Task: Change the selling fee to 1% - Sell & buy with Redfin.
Action: Mouse moved to (434, 183)
Screenshot: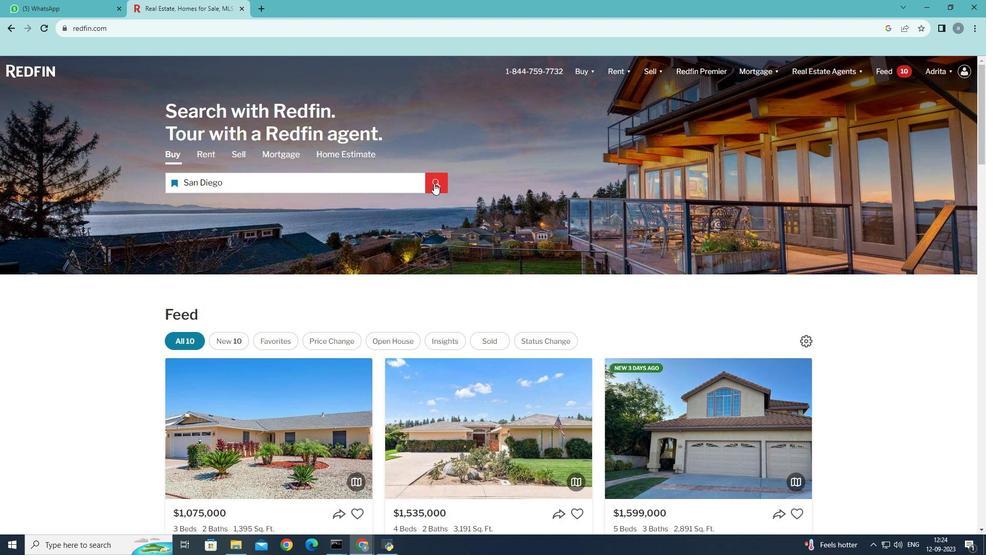 
Action: Mouse pressed left at (434, 183)
Screenshot: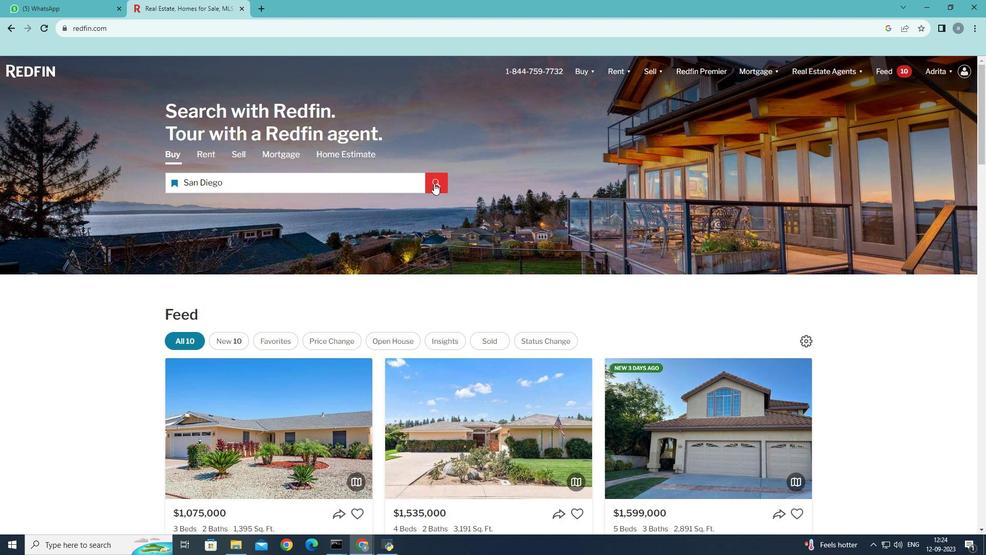 
Action: Mouse moved to (618, 129)
Screenshot: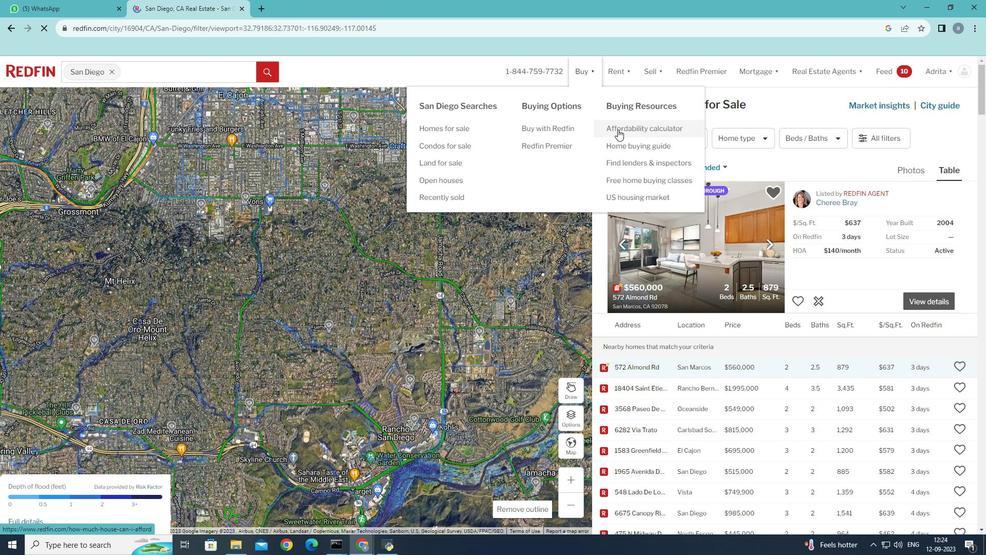 
Action: Mouse pressed left at (618, 129)
Screenshot: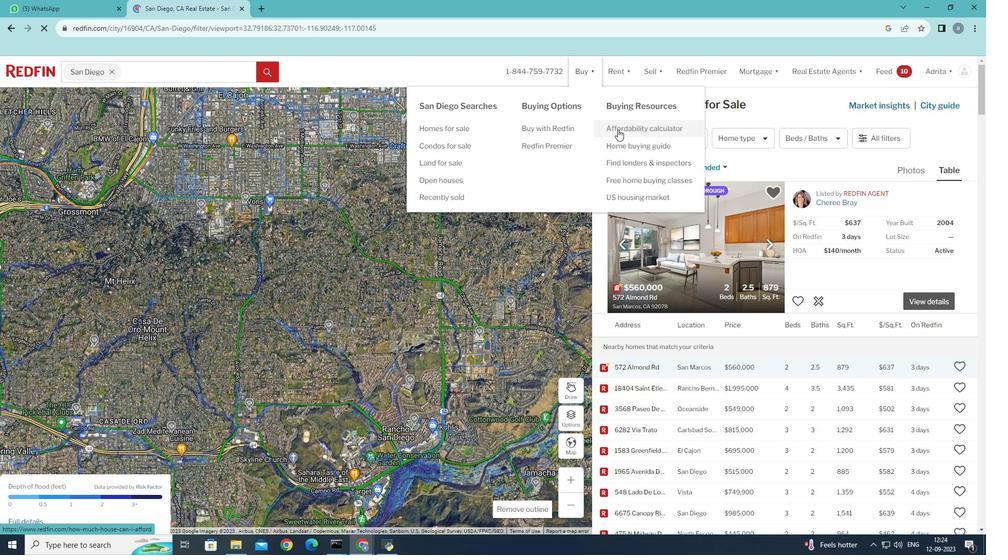 
Action: Mouse moved to (342, 436)
Screenshot: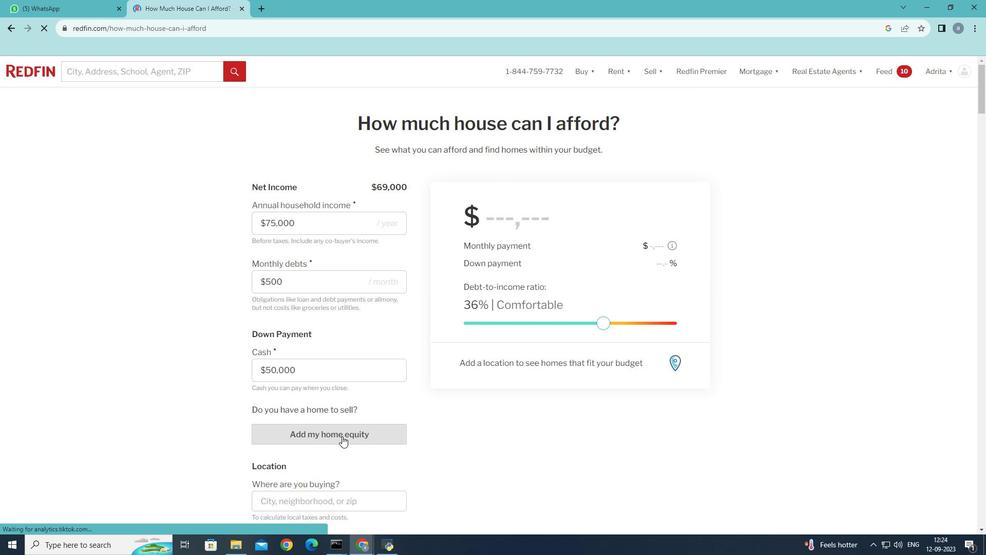 
Action: Mouse pressed left at (342, 436)
Screenshot: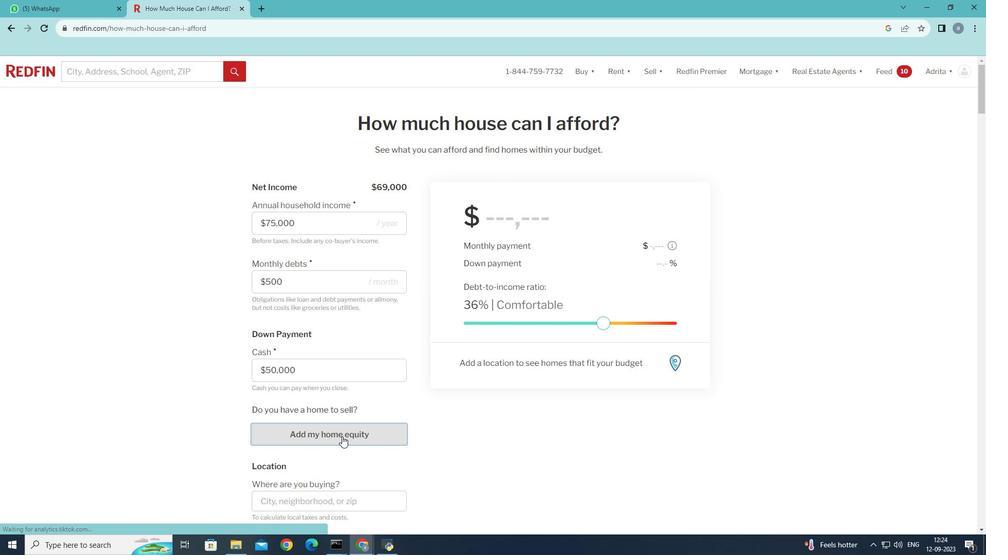 
Action: Mouse moved to (521, 309)
Screenshot: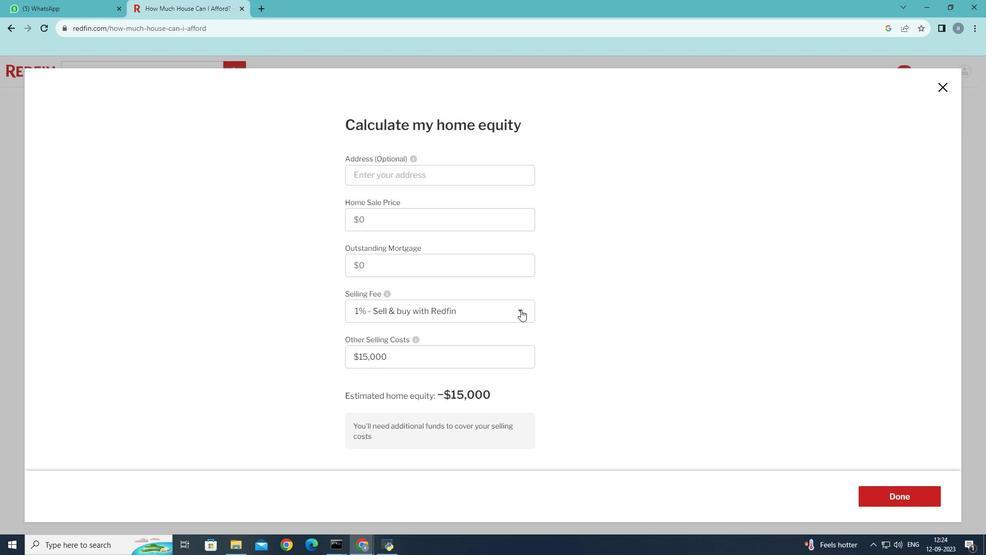 
Action: Mouse pressed left at (521, 309)
Screenshot: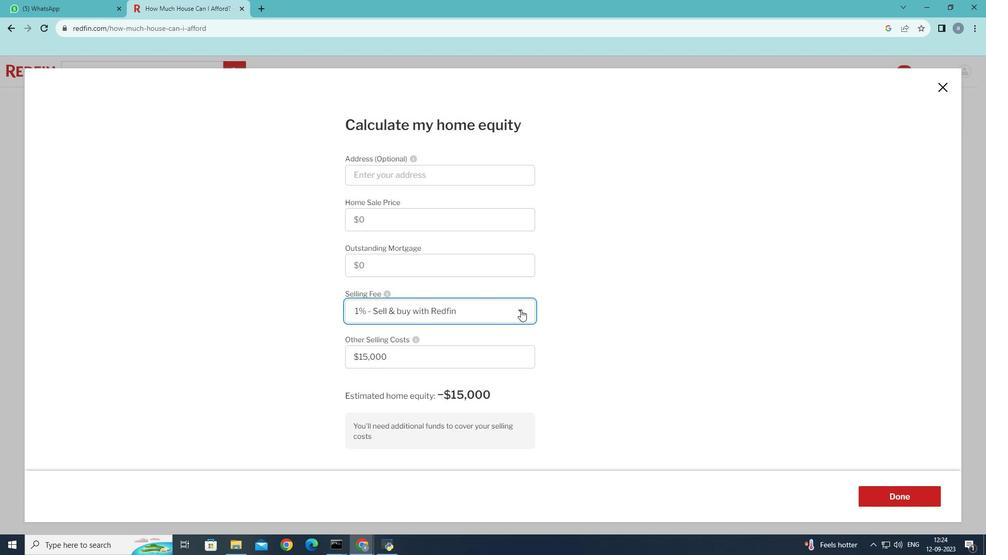 
Action: Mouse moved to (443, 339)
Screenshot: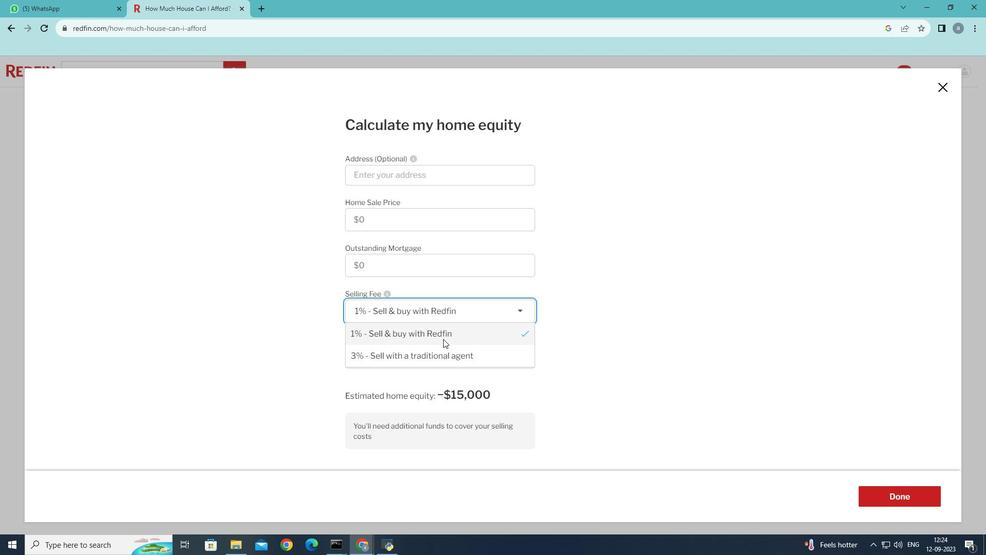 
Action: Mouse pressed left at (443, 339)
Screenshot: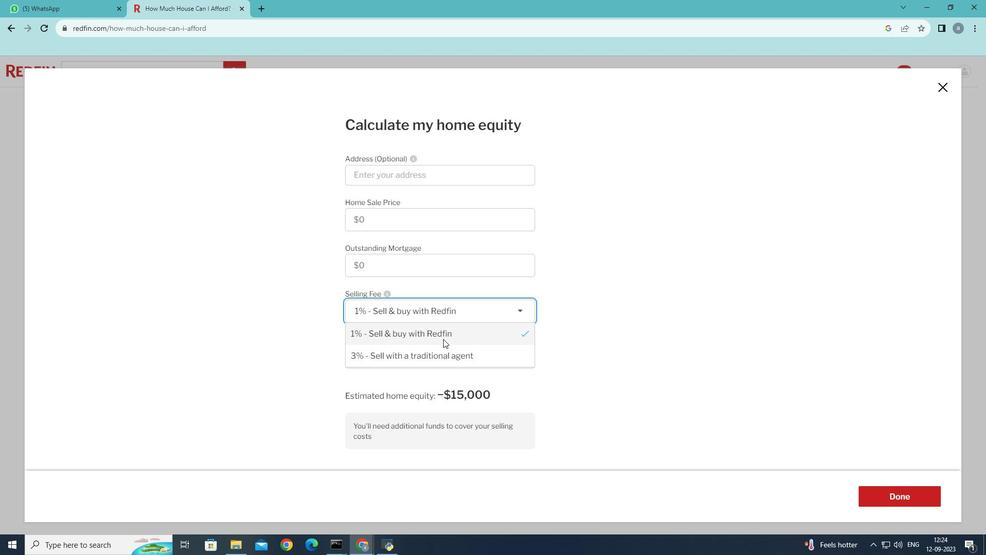 
Action: Mouse moved to (889, 493)
Screenshot: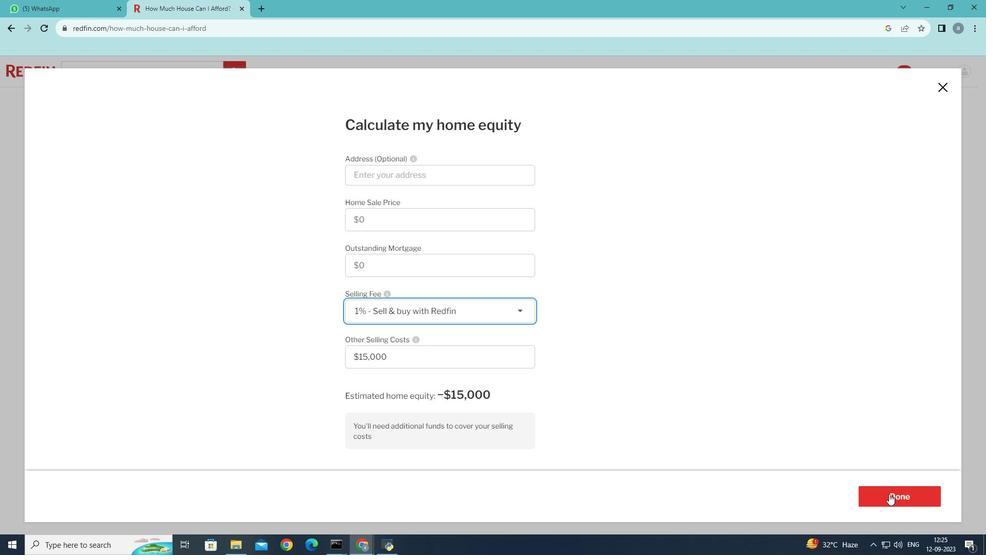 
Action: Mouse pressed left at (889, 493)
Screenshot: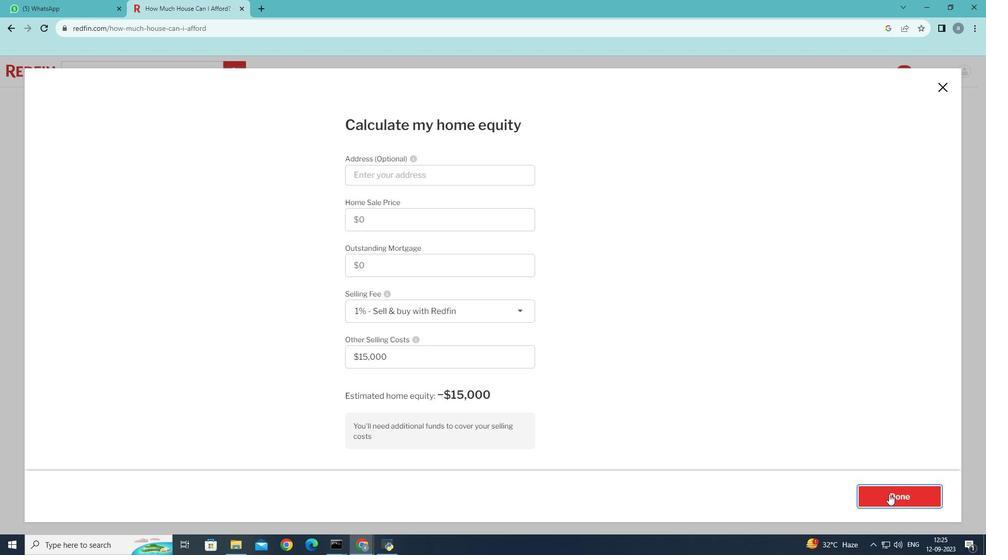 
Action: Mouse moved to (762, 499)
Screenshot: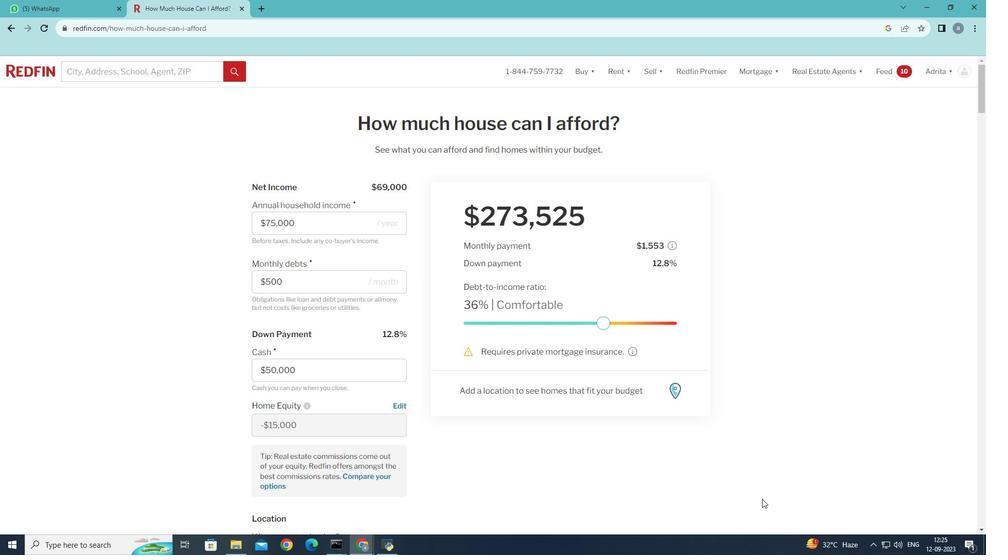 
